 Task: Change the font size to 14 in the font.
Action: Mouse moved to (44, 493)
Screenshot: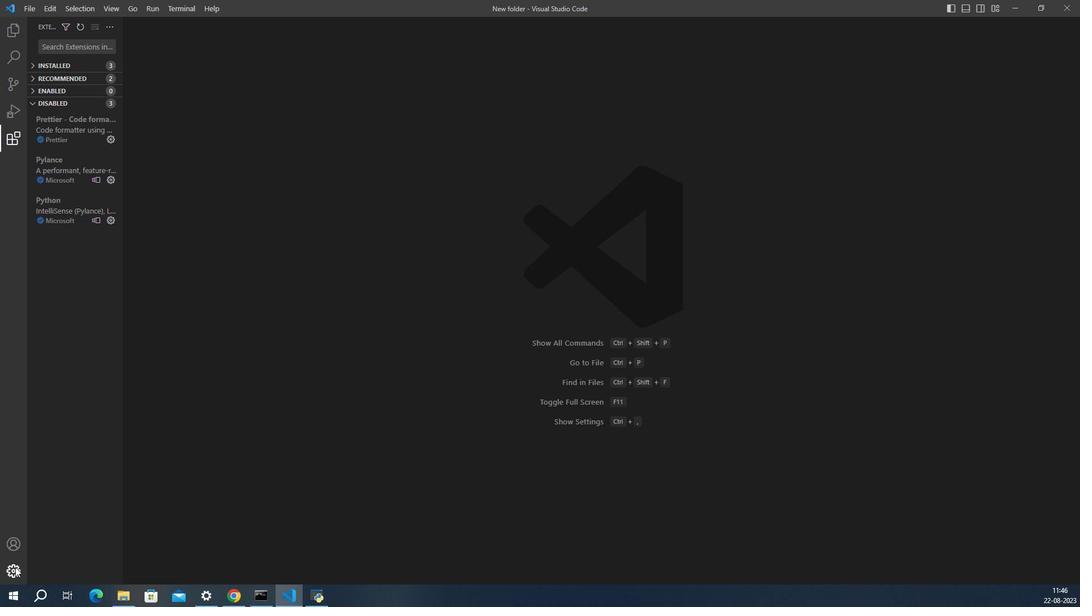 
Action: Mouse pressed left at (44, 493)
Screenshot: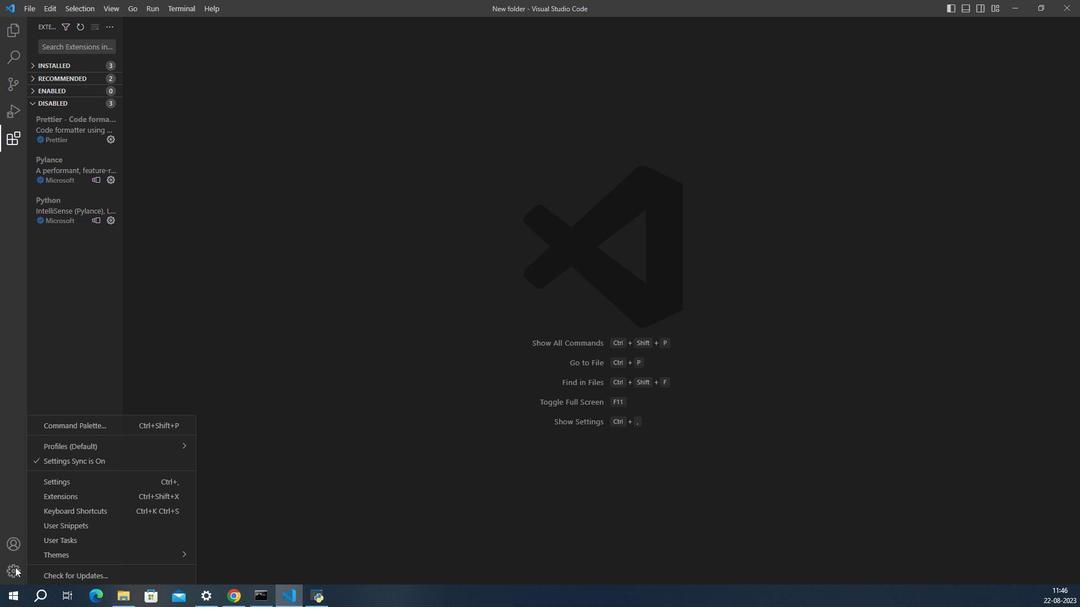 
Action: Mouse moved to (46, 488)
Screenshot: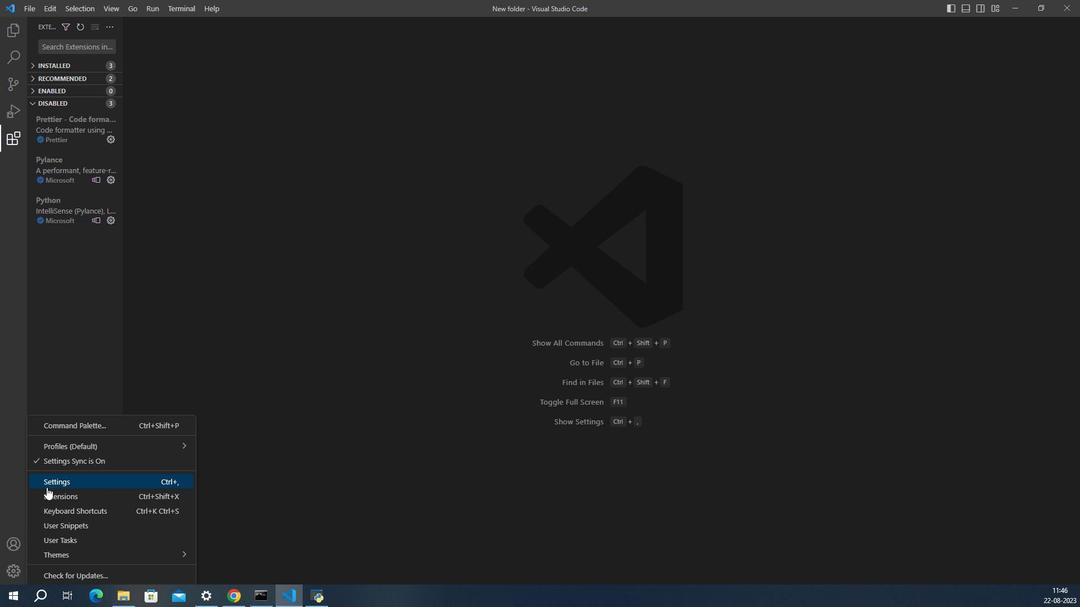 
Action: Mouse pressed left at (46, 488)
Screenshot: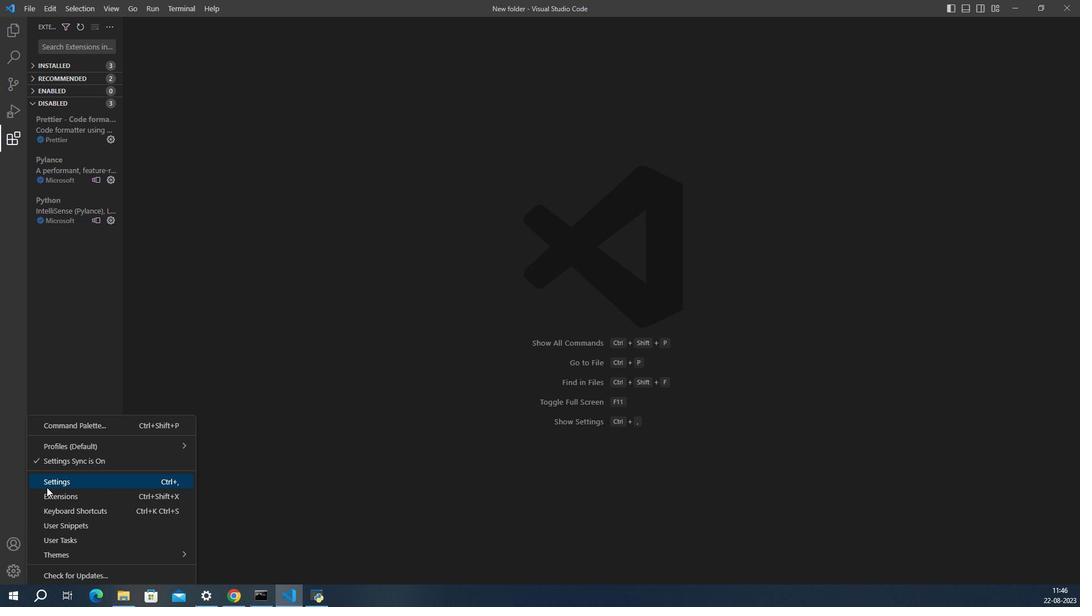 
Action: Mouse moved to (70, 482)
Screenshot: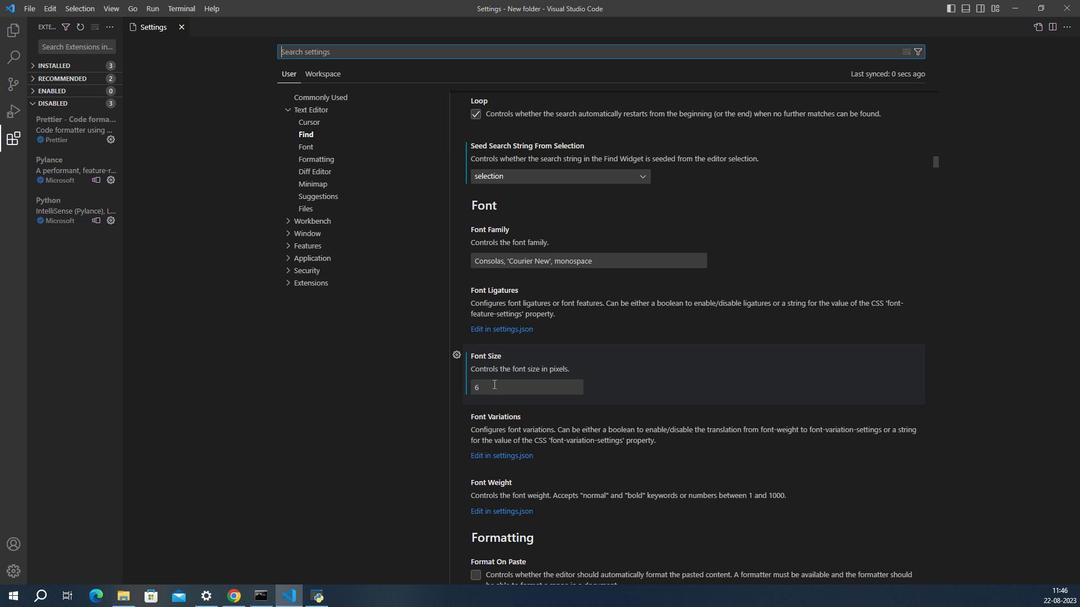 
Action: Mouse pressed left at (70, 482)
Screenshot: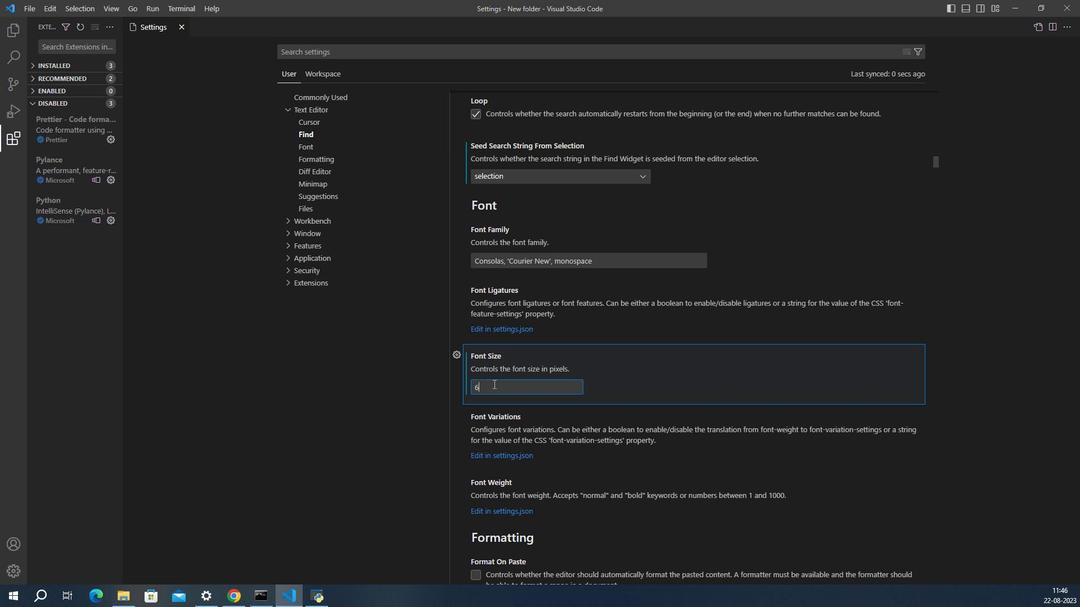 
Action: Key pressed <Key.backspace>
Screenshot: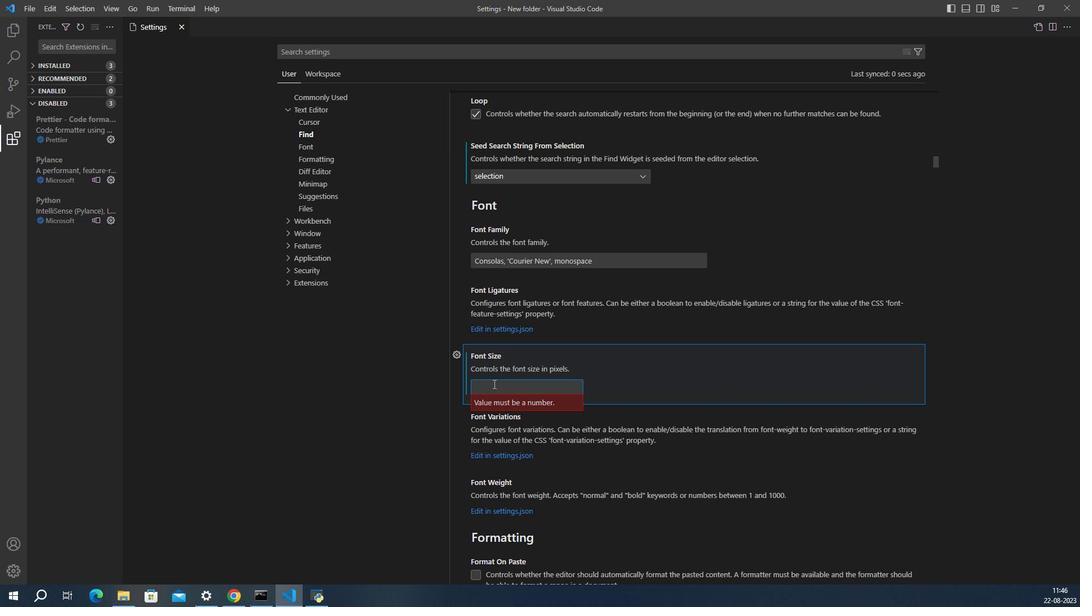 
Action: Mouse moved to (70, 482)
Screenshot: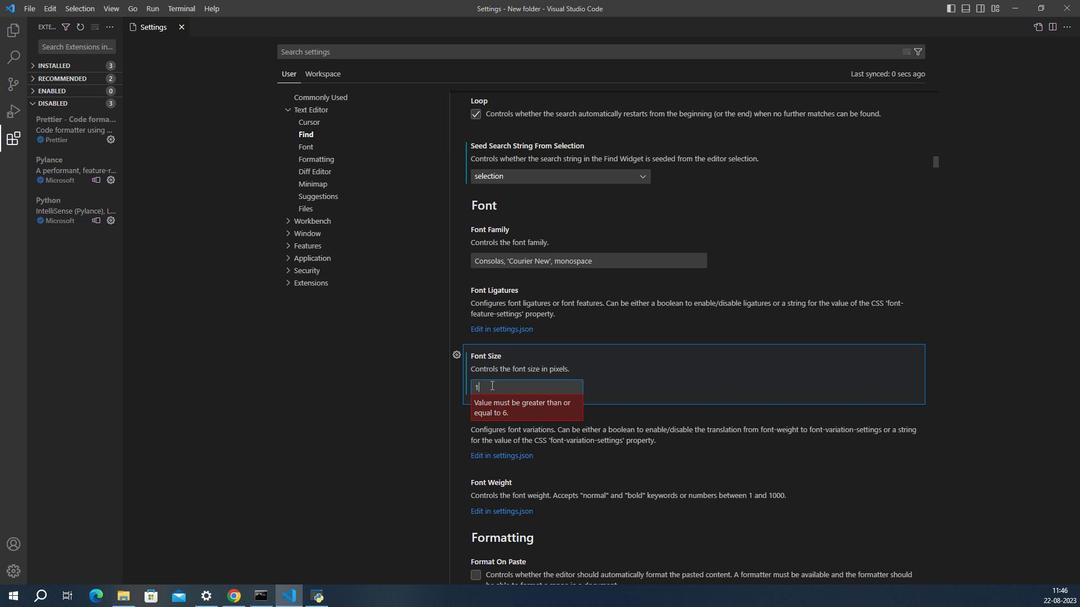 
Action: Key pressed 14
Screenshot: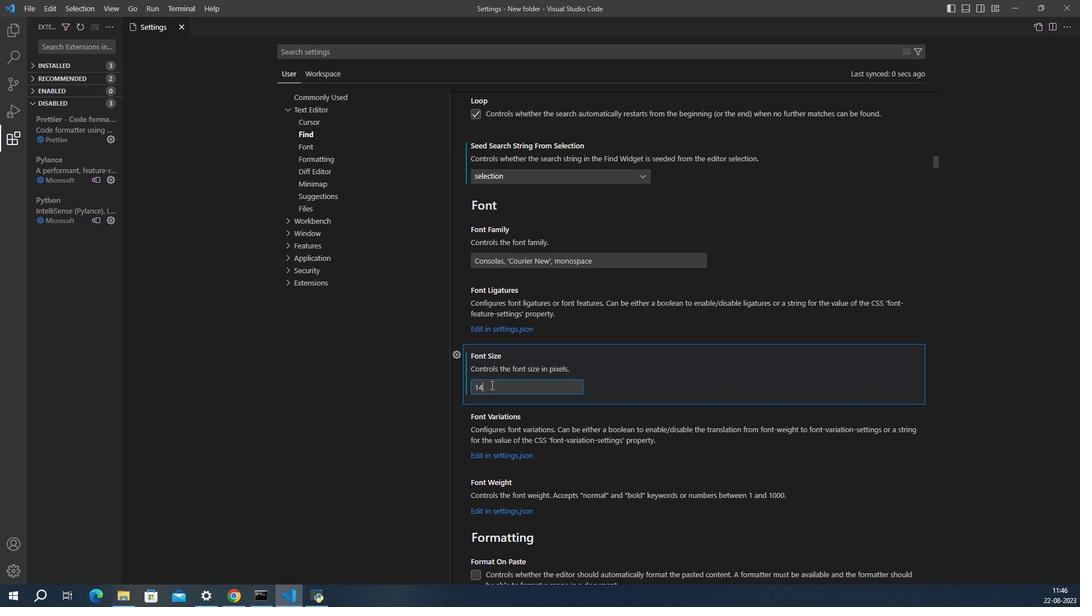 
Action: Mouse moved to (70, 482)
Screenshot: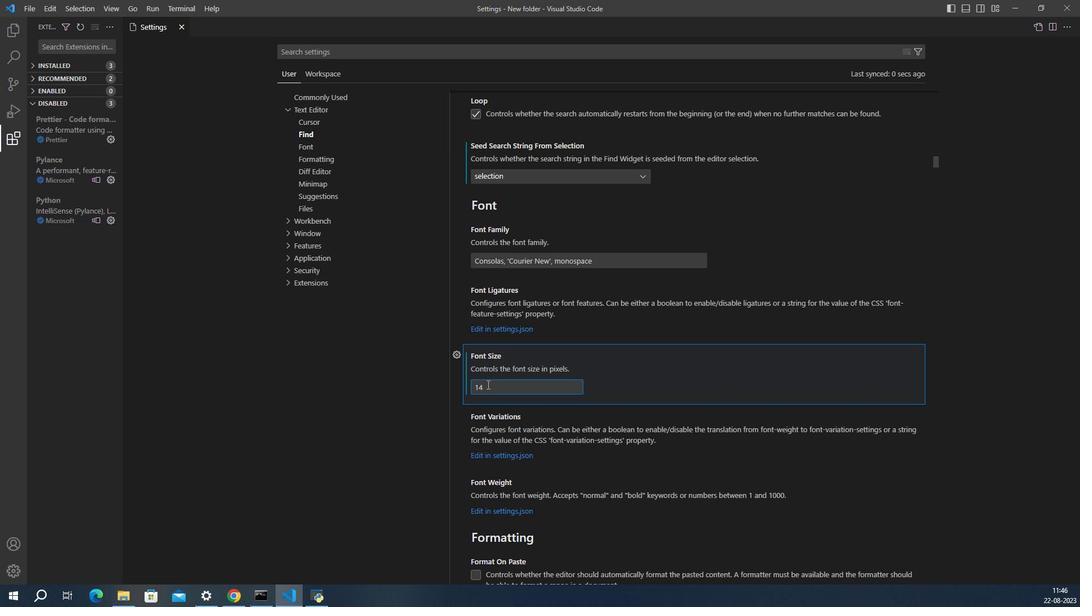 
